 Task: Add a user name "Peter" email "Peterdj569@gmail.com" with the type of "End user".
Action: Mouse moved to (393, 223)
Screenshot: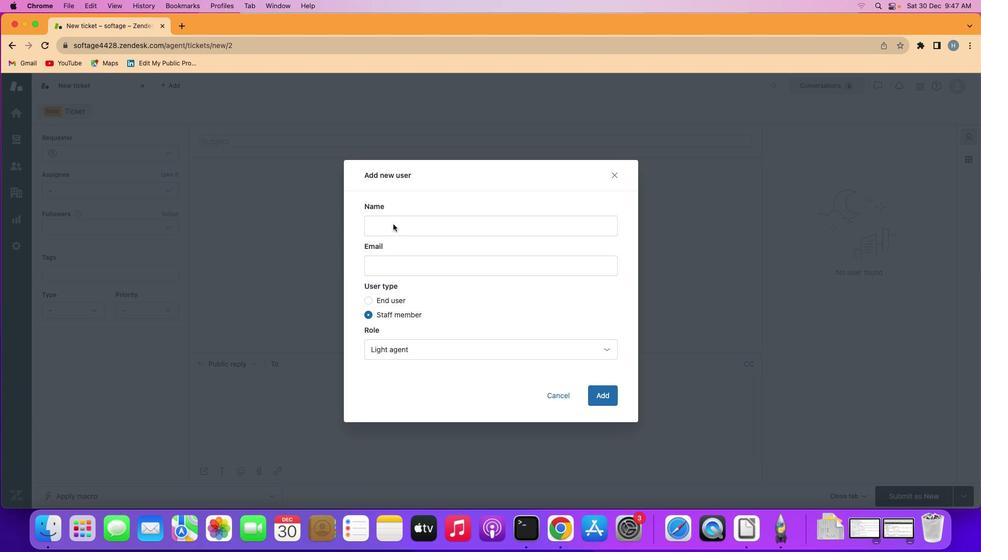 
Action: Mouse pressed left at (393, 223)
Screenshot: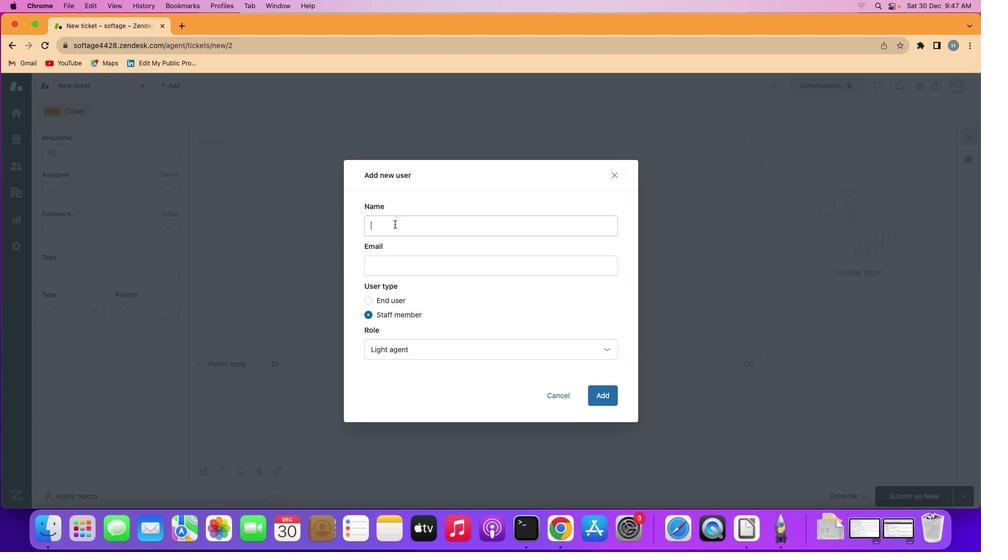 
Action: Mouse moved to (395, 223)
Screenshot: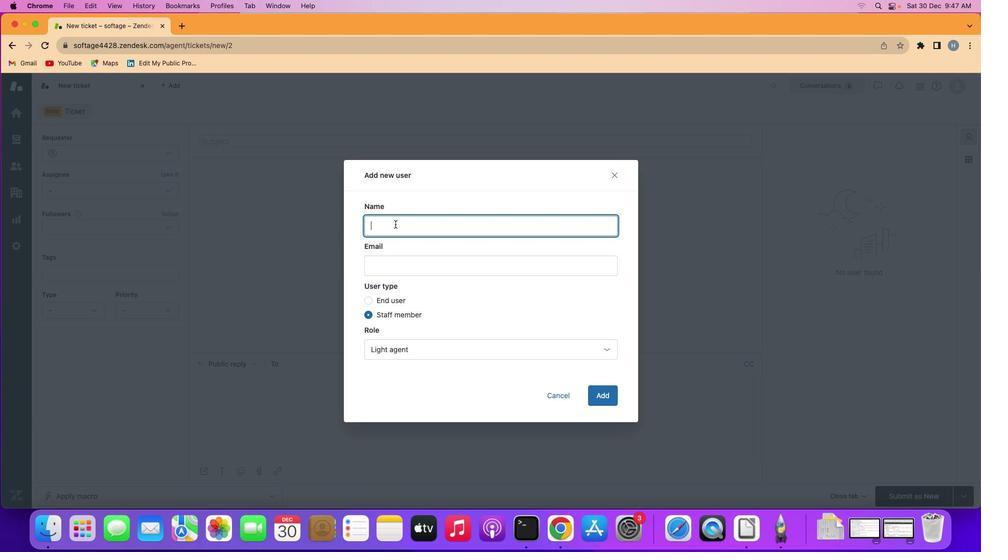 
Action: Key pressed Key.shift'P''e''t''e''r'
Screenshot: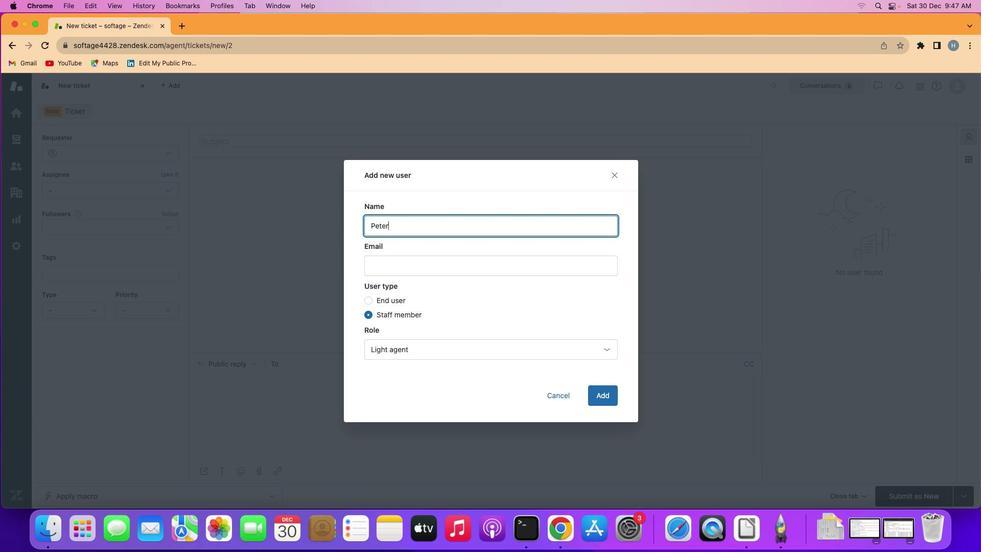 
Action: Mouse moved to (412, 265)
Screenshot: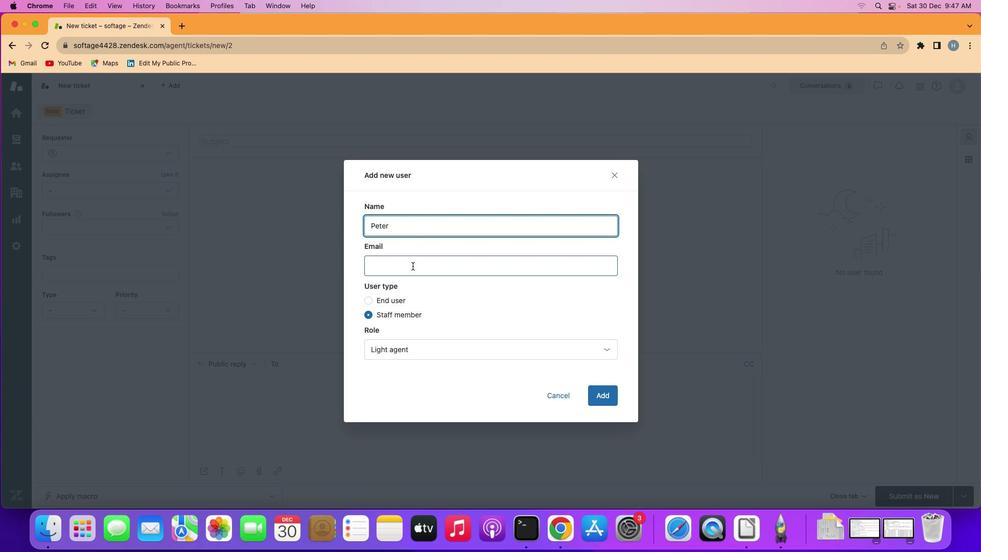 
Action: Mouse pressed left at (412, 265)
Screenshot: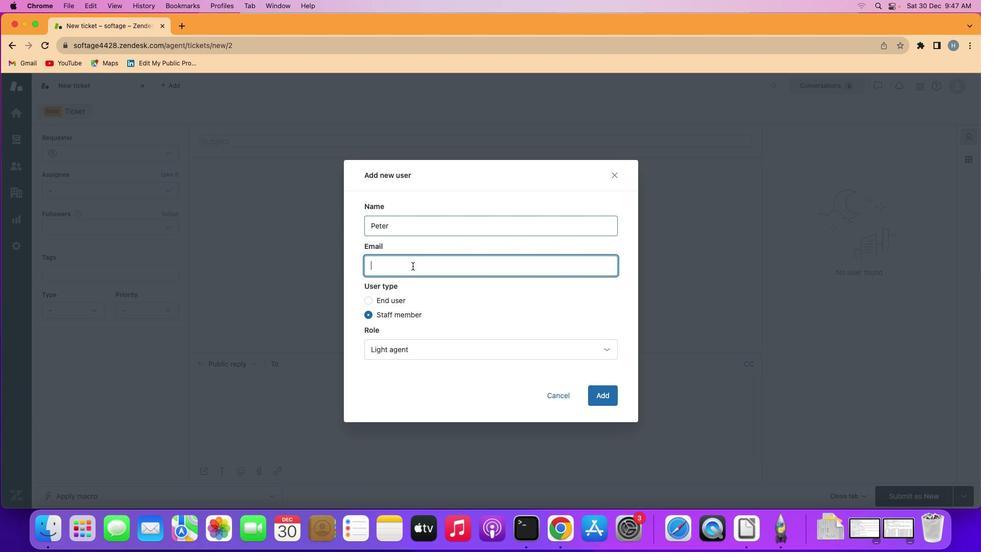 
Action: Mouse moved to (413, 265)
Screenshot: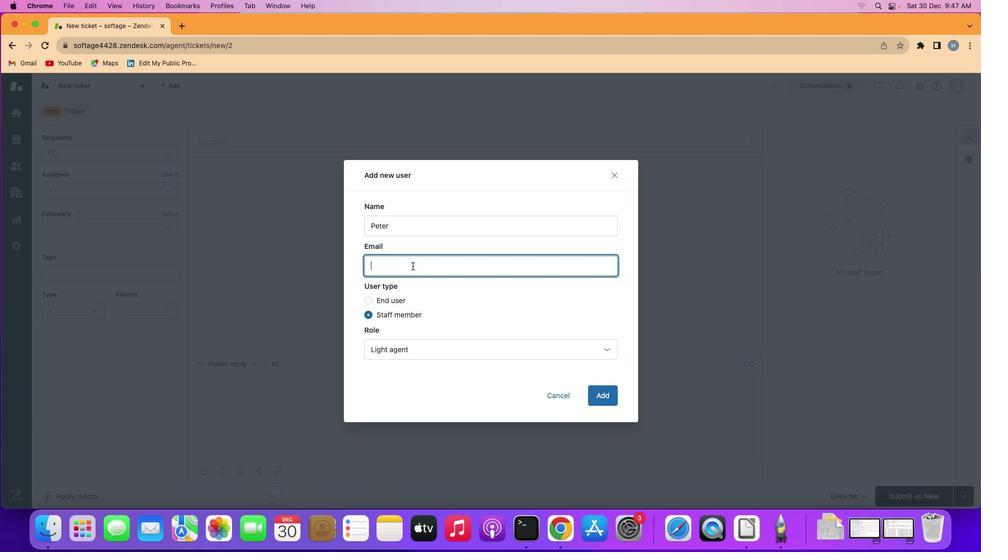 
Action: Key pressed Key.shift'P''e''t''e''r''d''j''5''6''9'Key.shift'@''g''m''a''i''l''.''c''o''m'
Screenshot: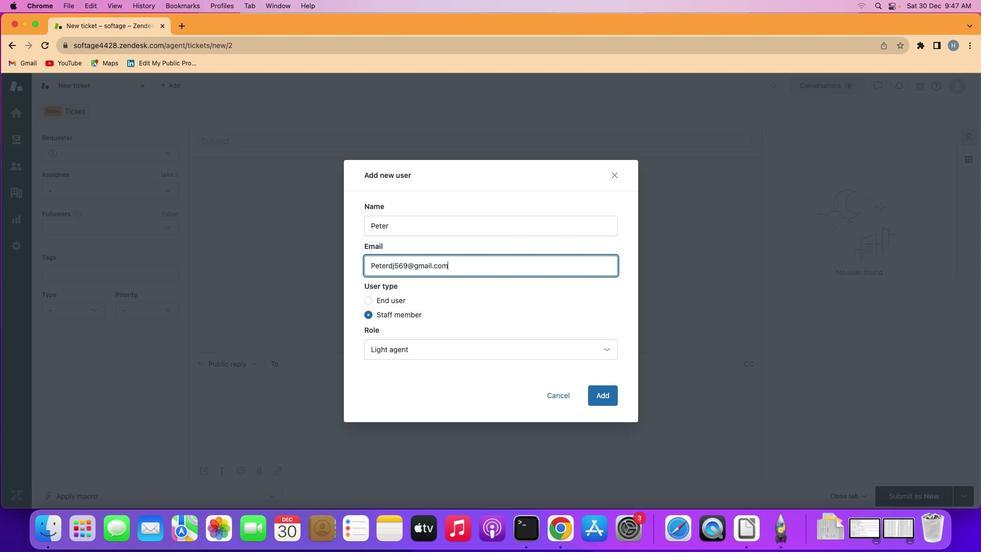 
Action: Mouse moved to (372, 299)
Screenshot: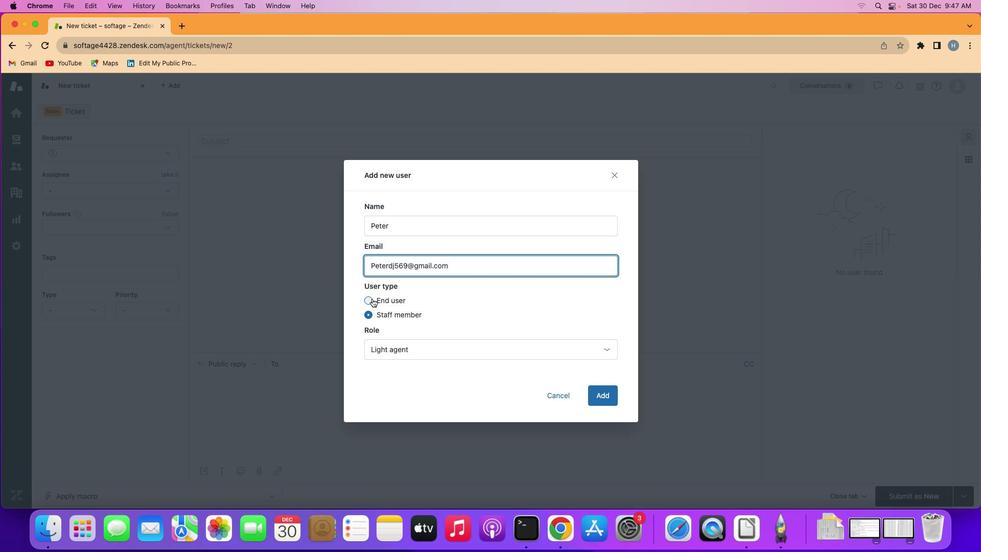 
Action: Mouse pressed left at (372, 299)
Screenshot: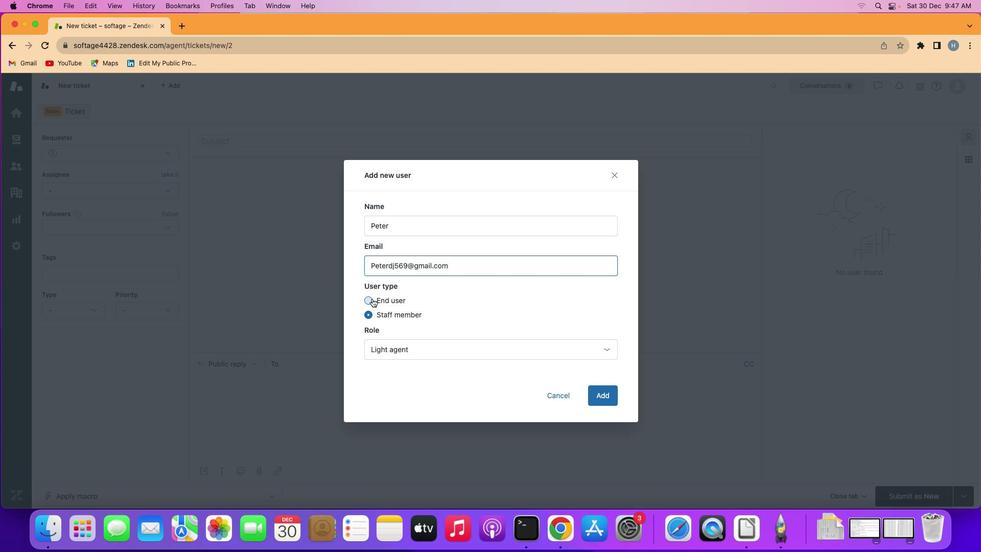 
Action: Mouse moved to (603, 373)
Screenshot: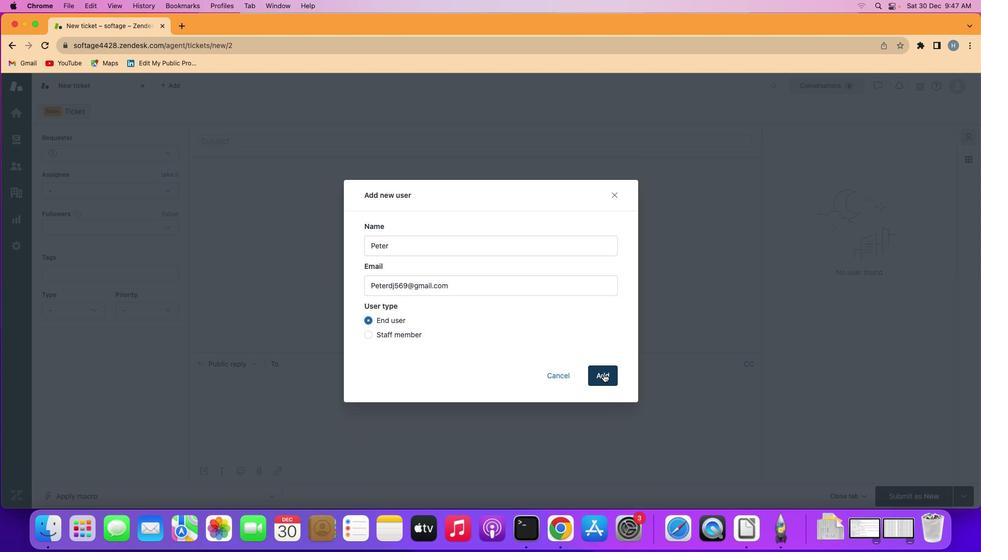 
Action: Mouse pressed left at (603, 373)
Screenshot: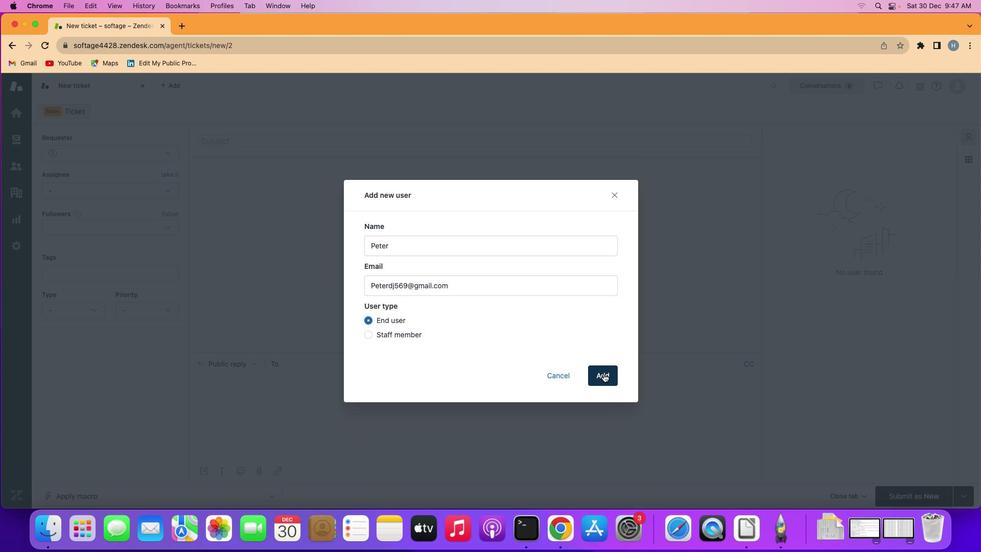 
Action: Mouse moved to (589, 310)
Screenshot: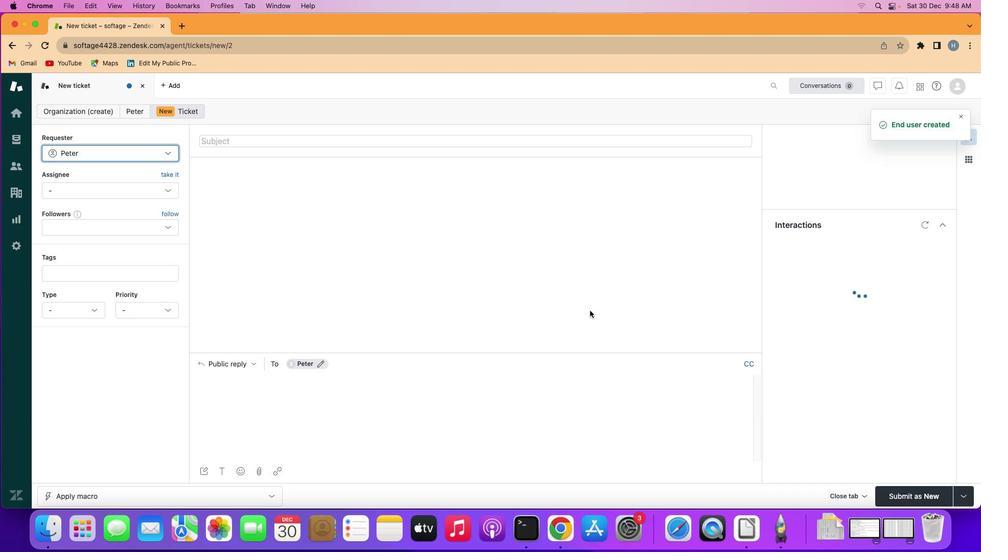 
